 Task: Toggle the indent inner html option in the html > format.
Action: Mouse moved to (42, 558)
Screenshot: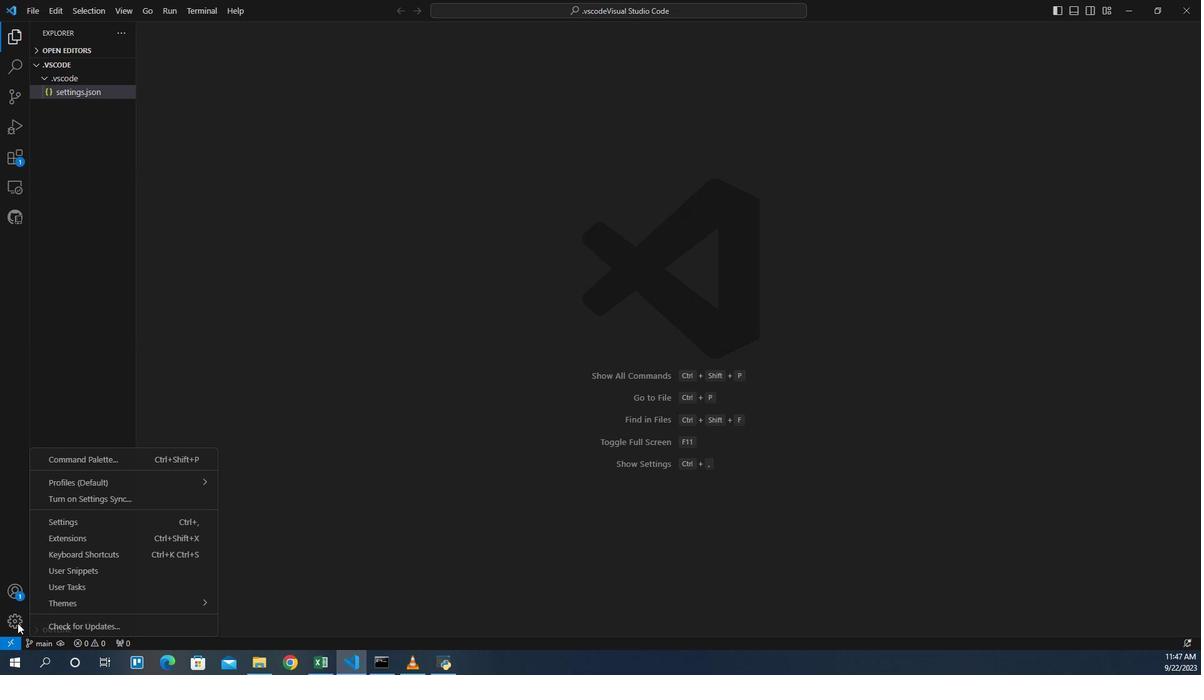 
Action: Mouse pressed left at (42, 558)
Screenshot: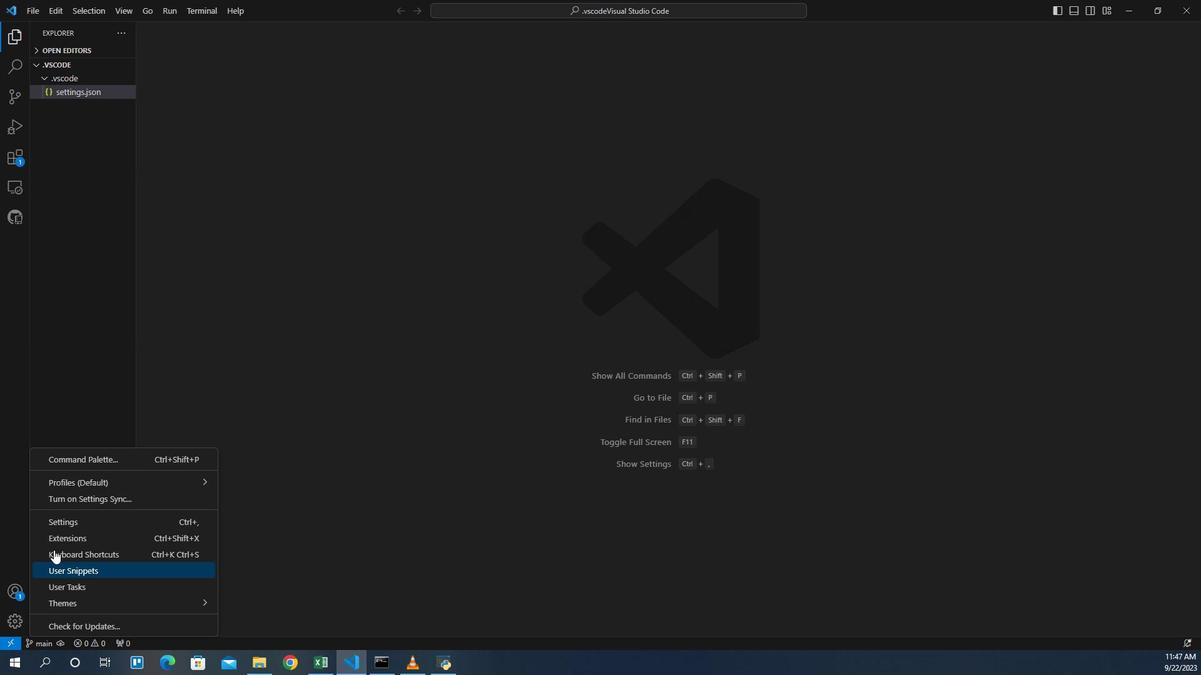 
Action: Mouse moved to (95, 489)
Screenshot: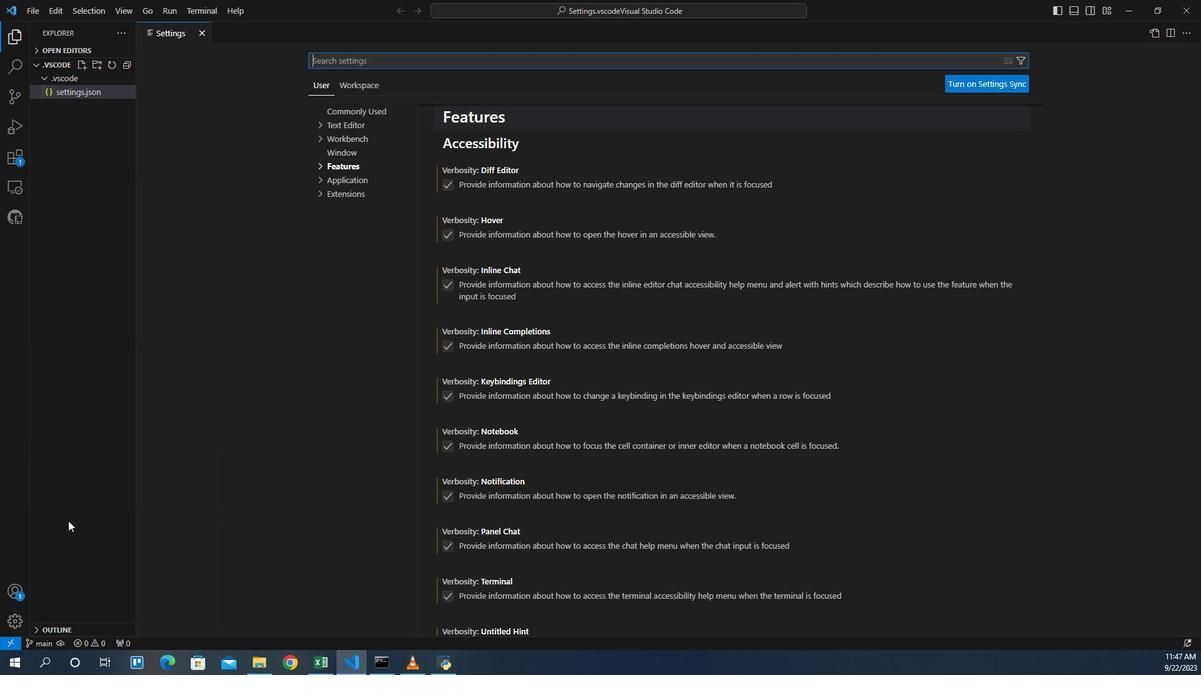 
Action: Mouse pressed left at (95, 489)
Screenshot: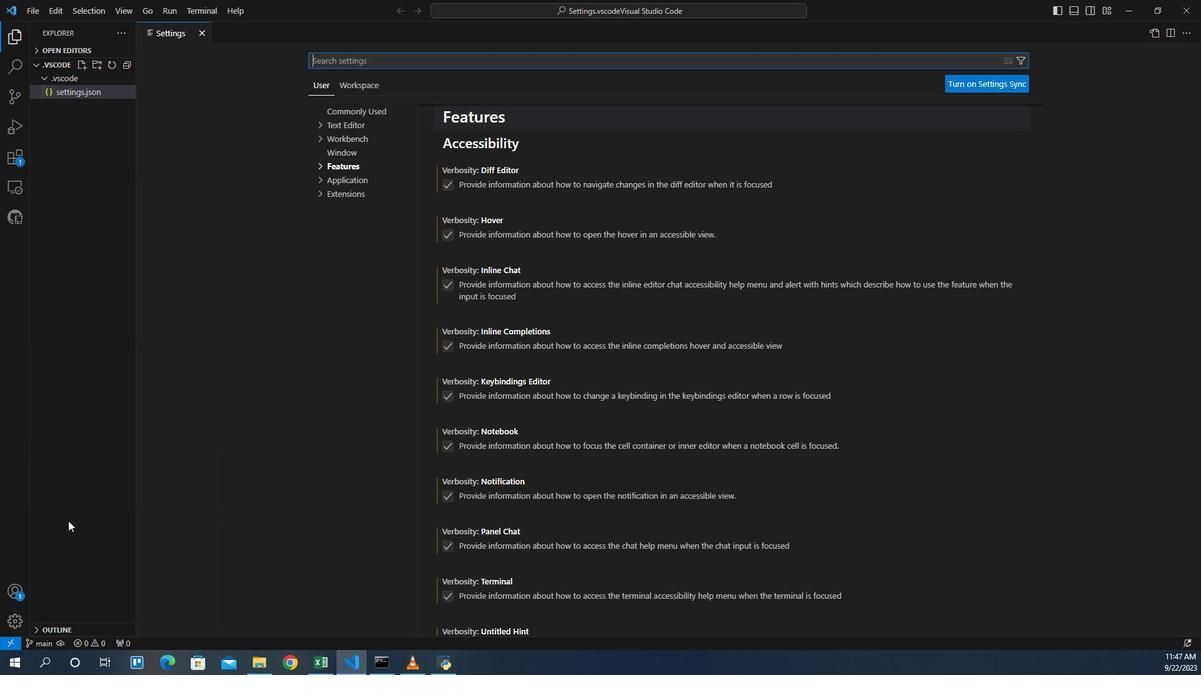 
Action: Mouse moved to (395, 200)
Screenshot: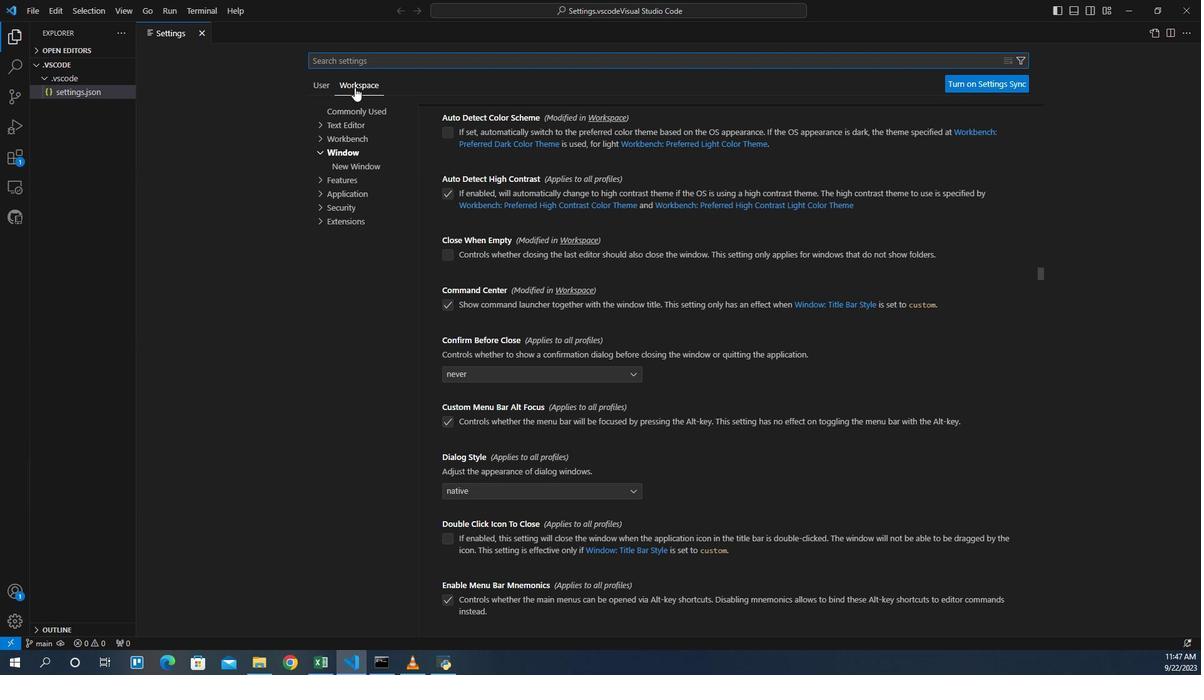 
Action: Mouse pressed left at (395, 200)
Screenshot: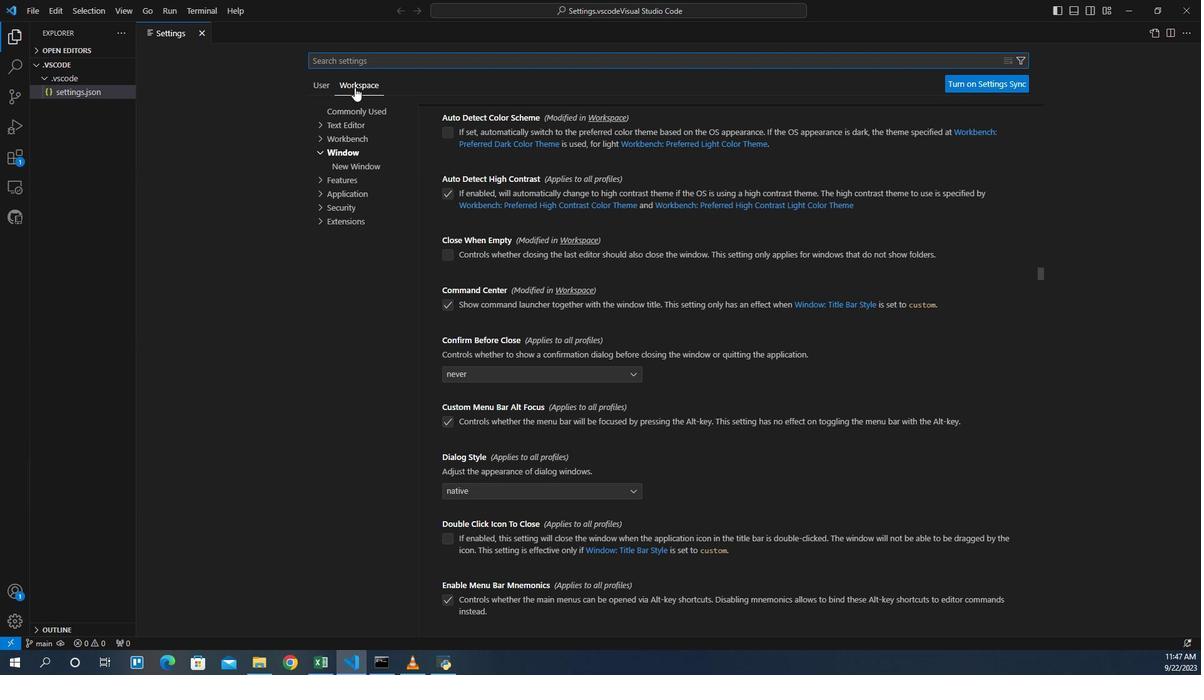 
Action: Mouse moved to (386, 270)
Screenshot: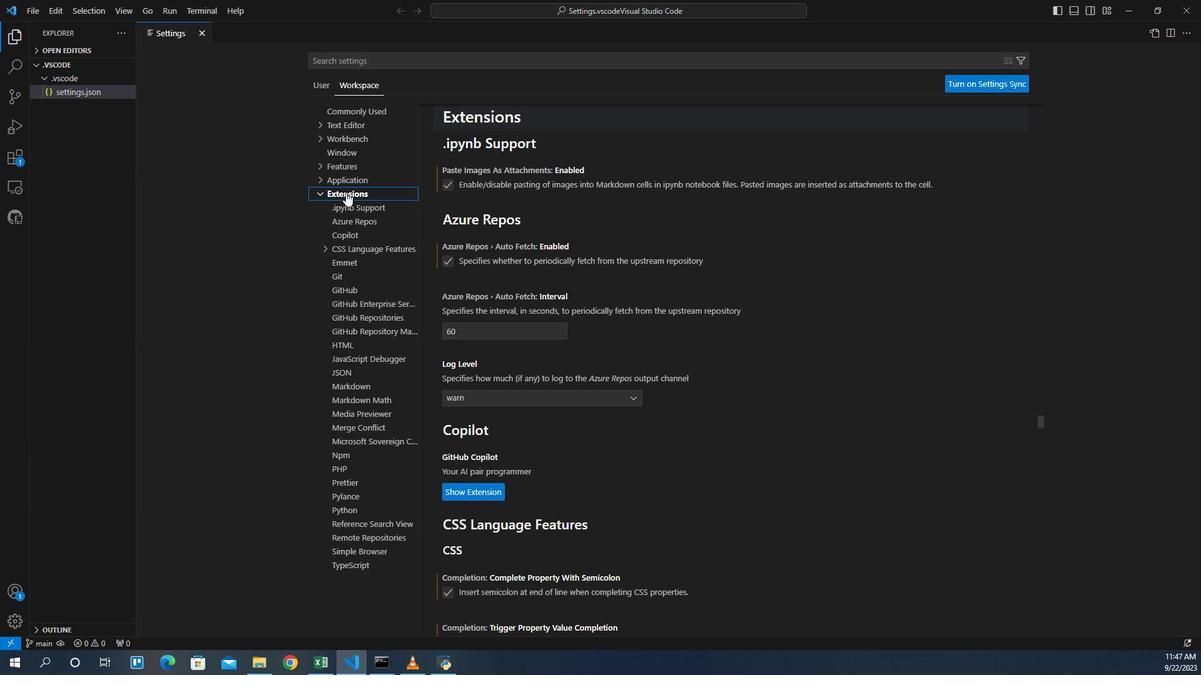 
Action: Mouse pressed left at (386, 270)
Screenshot: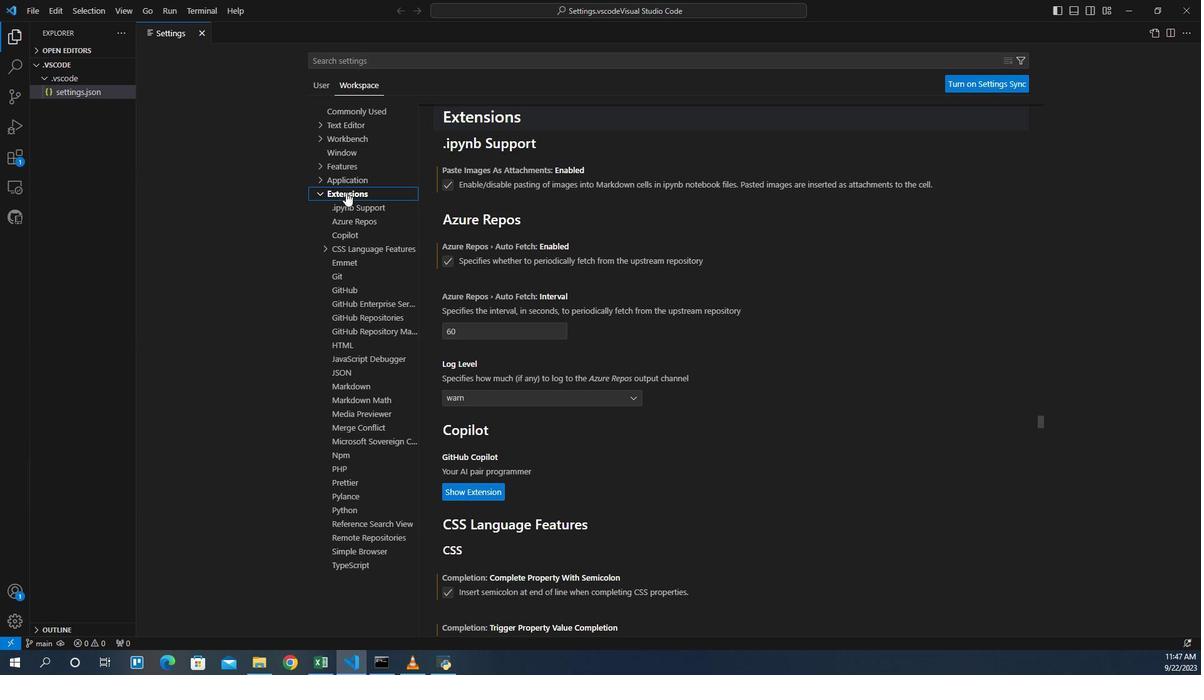
Action: Mouse moved to (382, 369)
Screenshot: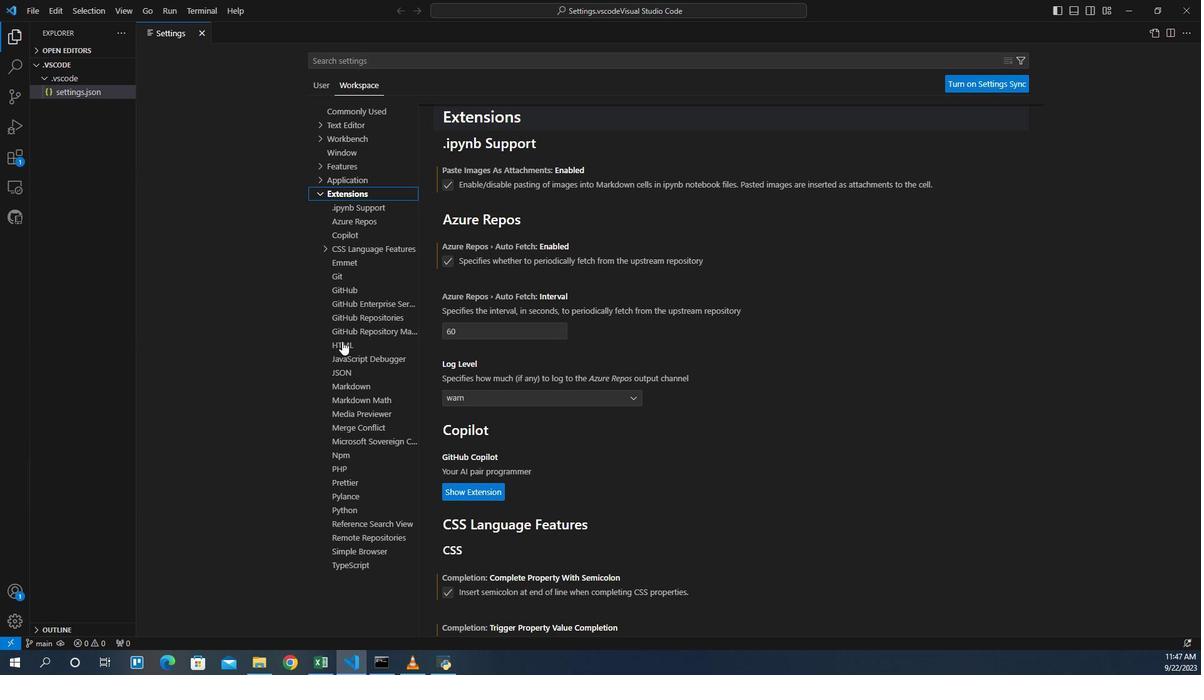 
Action: Mouse pressed left at (382, 369)
Screenshot: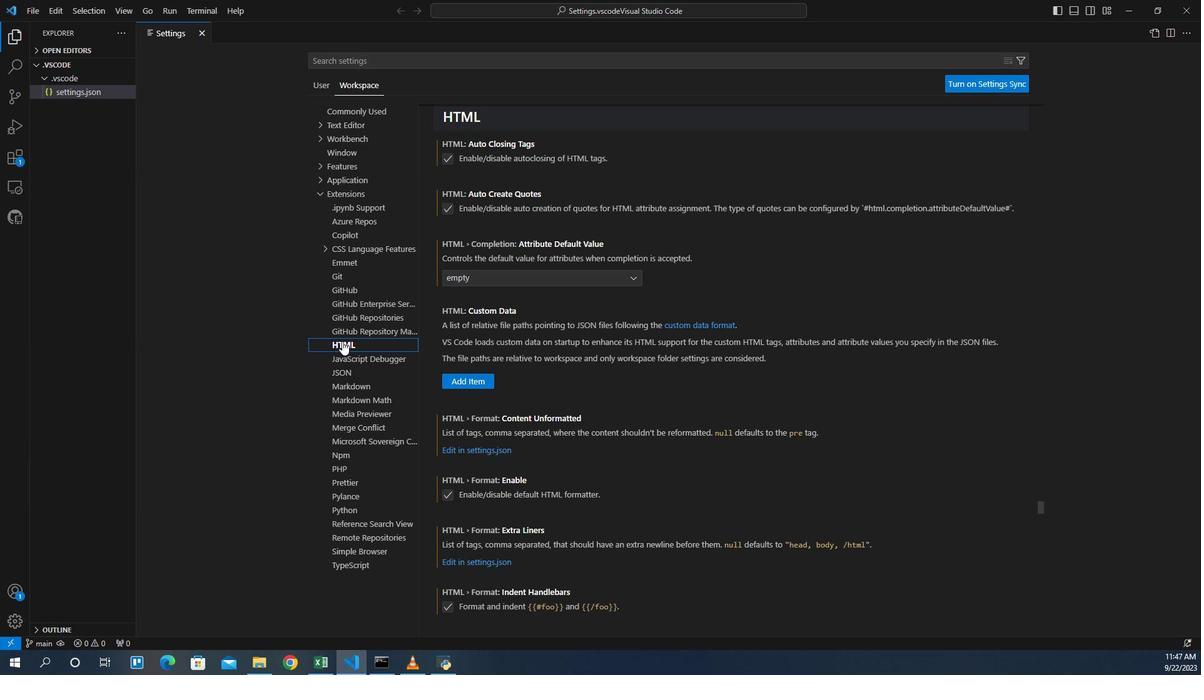 
Action: Mouse moved to (611, 446)
Screenshot: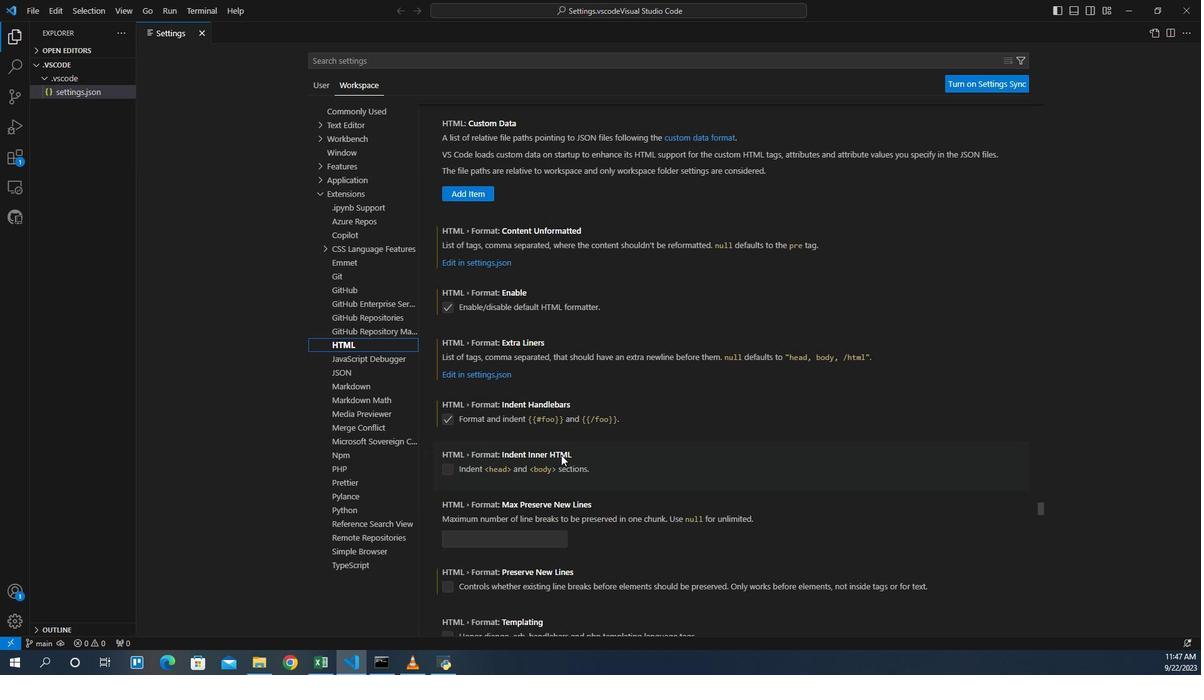 
Action: Mouse scrolled (611, 445) with delta (0, 0)
Screenshot: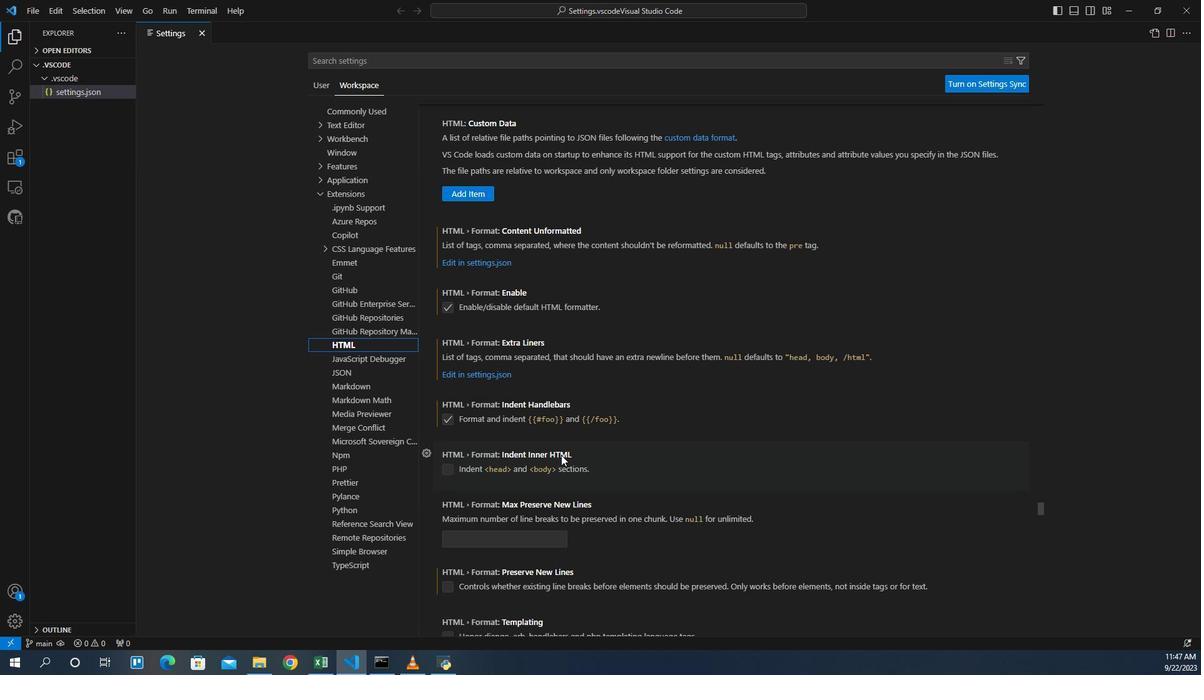 
Action: Mouse scrolled (611, 445) with delta (0, 0)
Screenshot: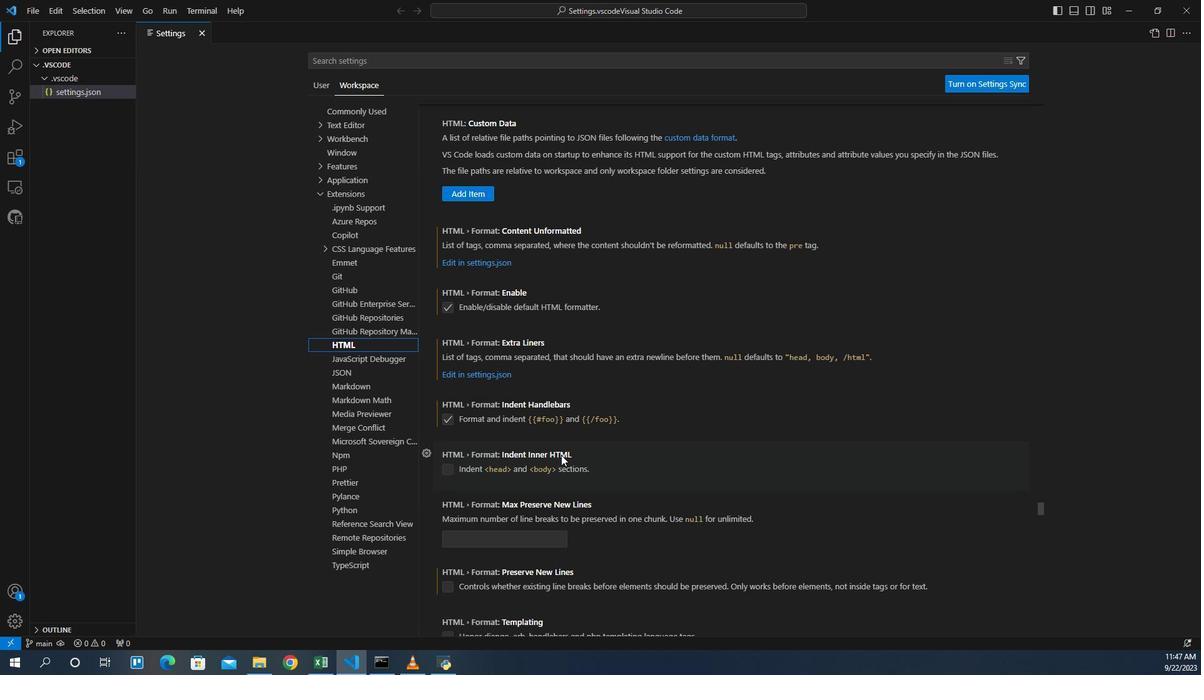 
Action: Mouse scrolled (611, 445) with delta (0, 0)
Screenshot: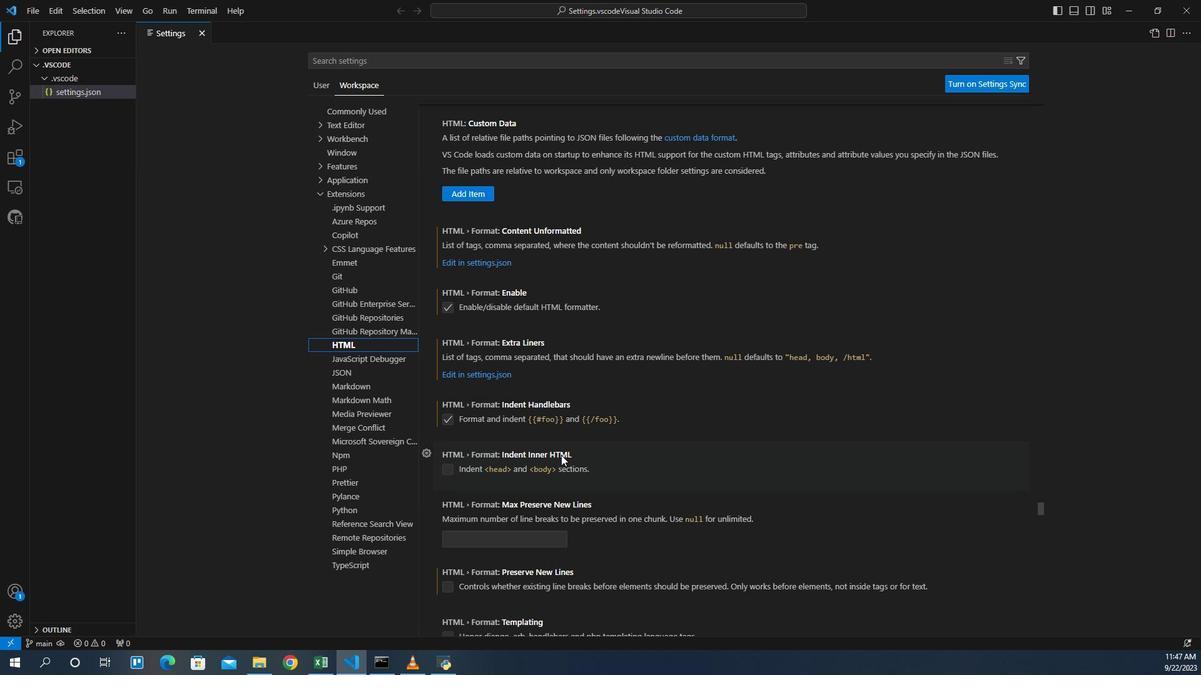 
Action: Mouse scrolled (611, 445) with delta (0, 0)
Screenshot: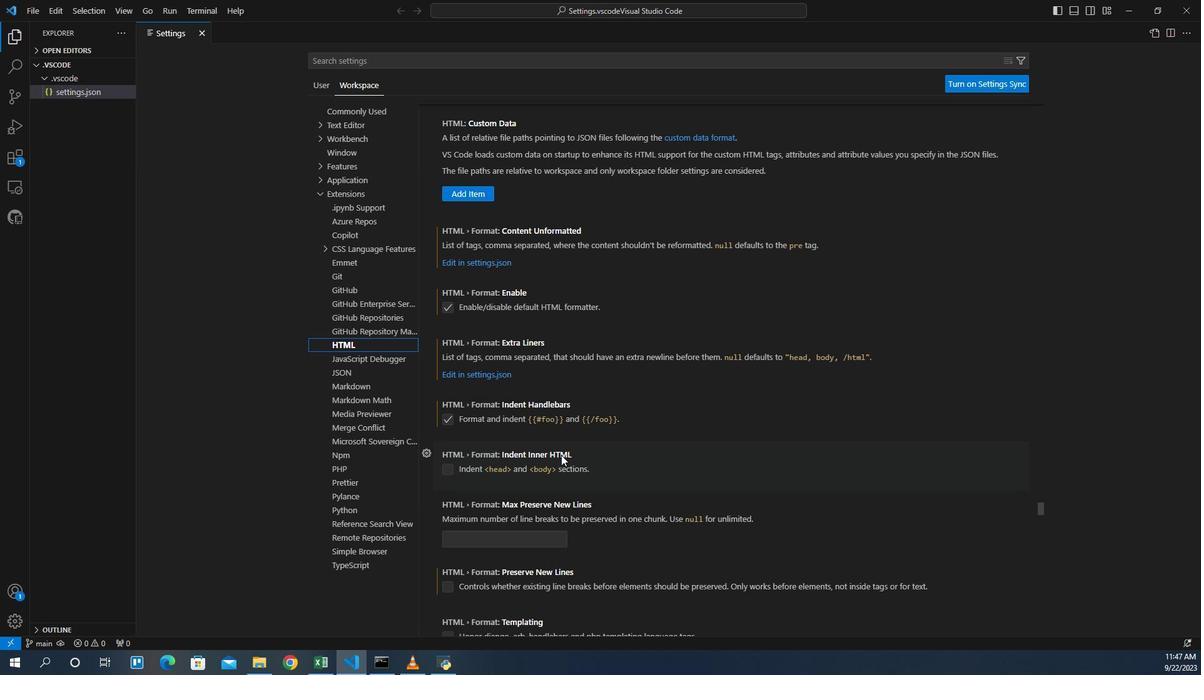 
Action: Mouse scrolled (611, 445) with delta (0, 0)
Screenshot: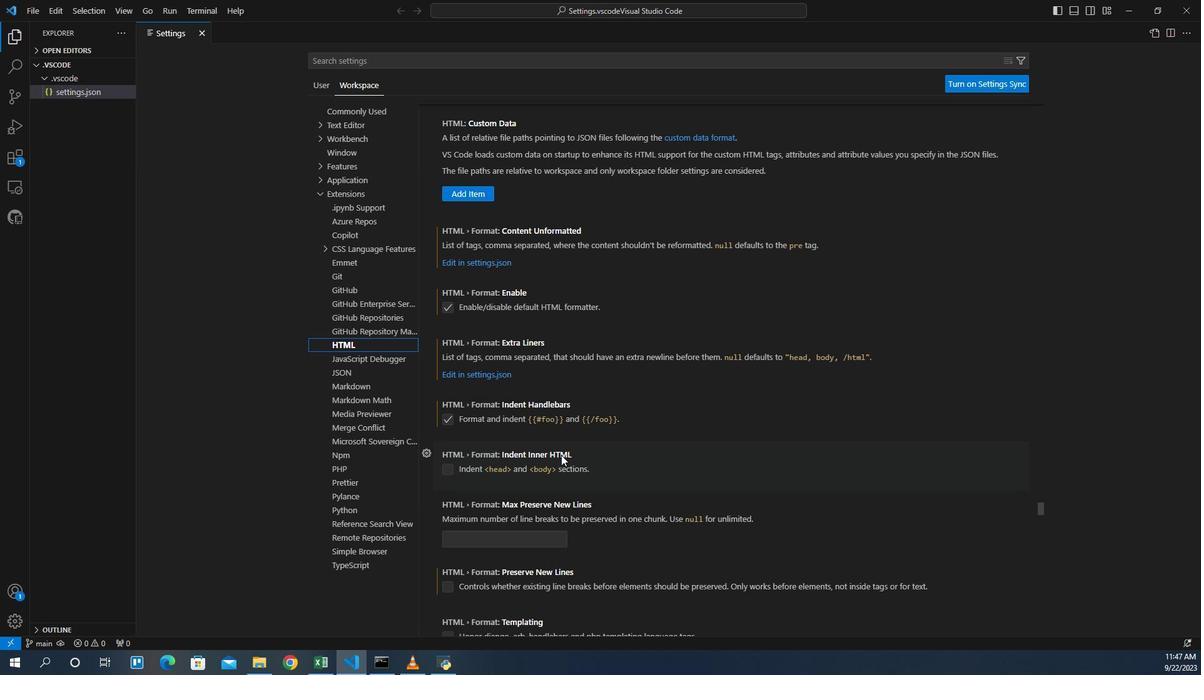 
Action: Mouse scrolled (611, 445) with delta (0, 0)
Screenshot: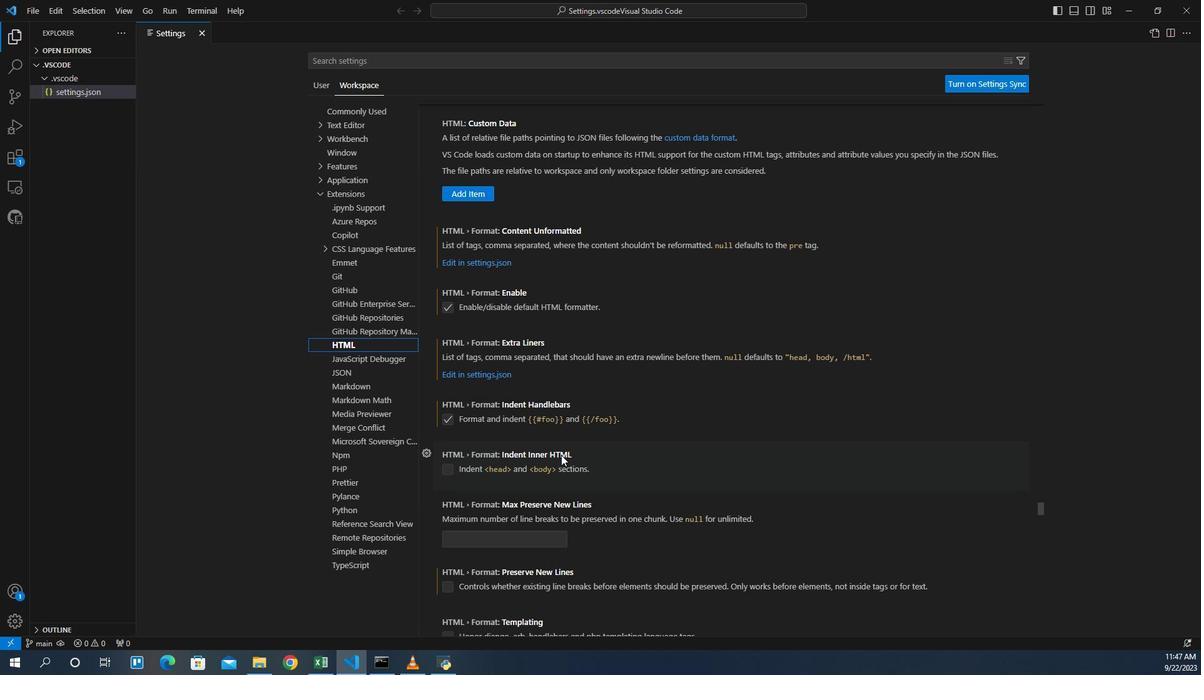 
Action: Mouse scrolled (611, 445) with delta (0, 0)
Screenshot: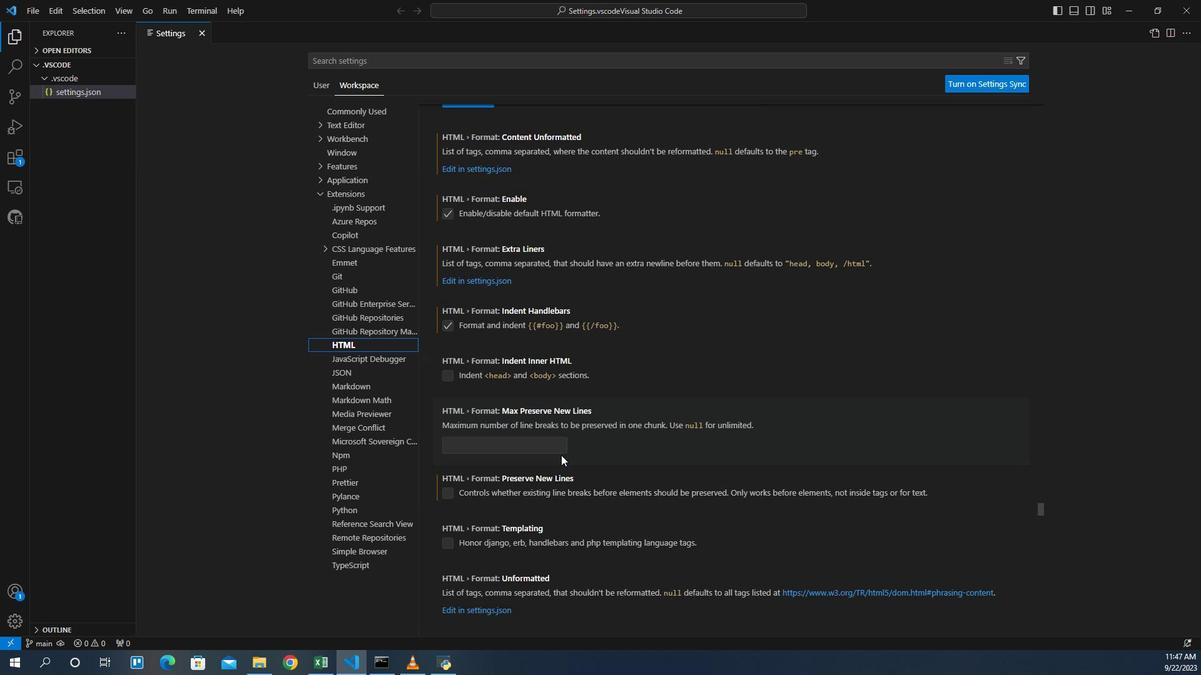 
Action: Mouse scrolled (611, 445) with delta (0, 0)
Screenshot: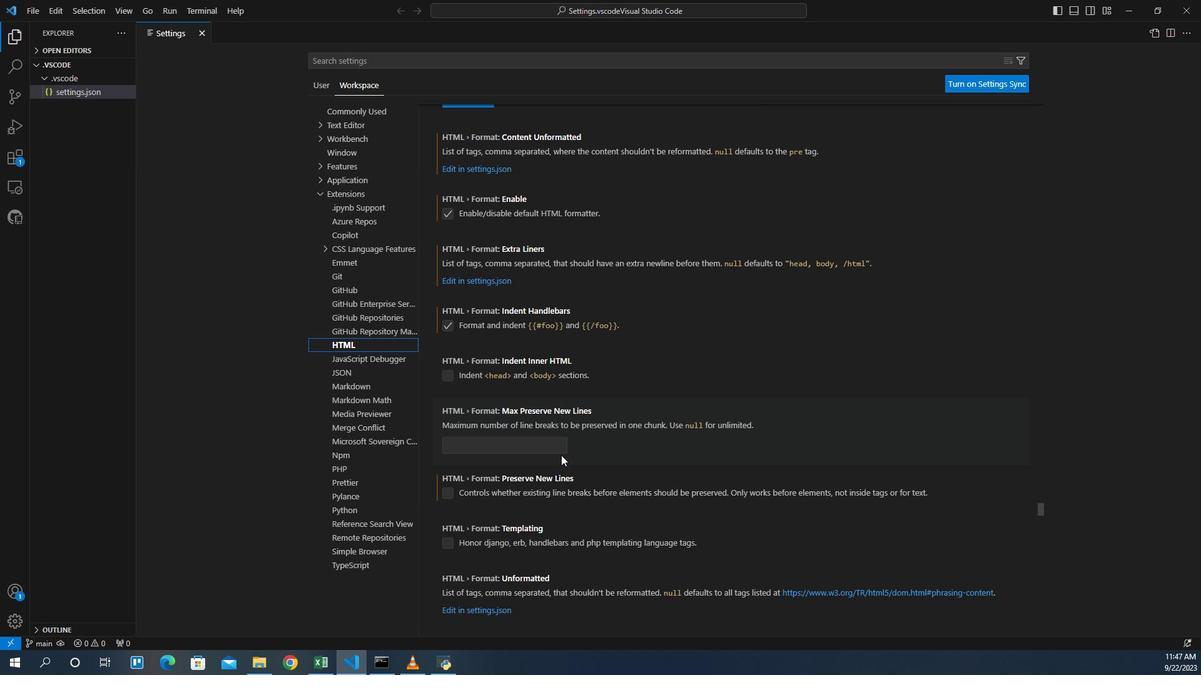 
Action: Mouse scrolled (611, 445) with delta (0, 0)
Screenshot: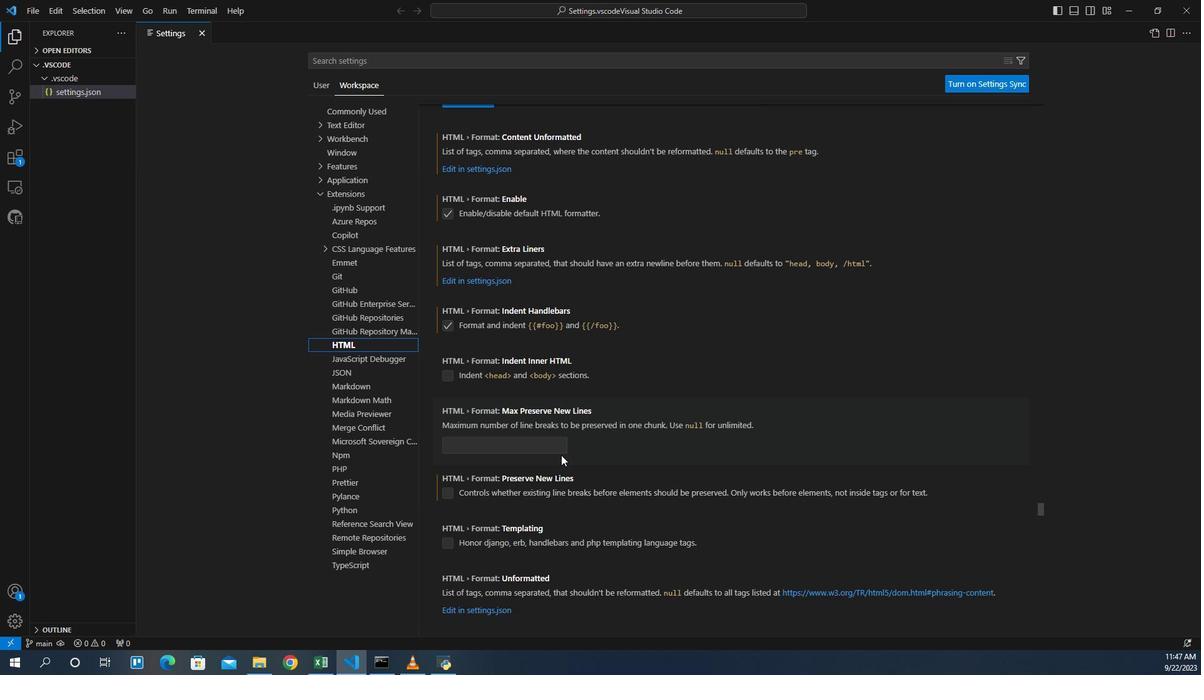 
Action: Mouse moved to (492, 391)
Screenshot: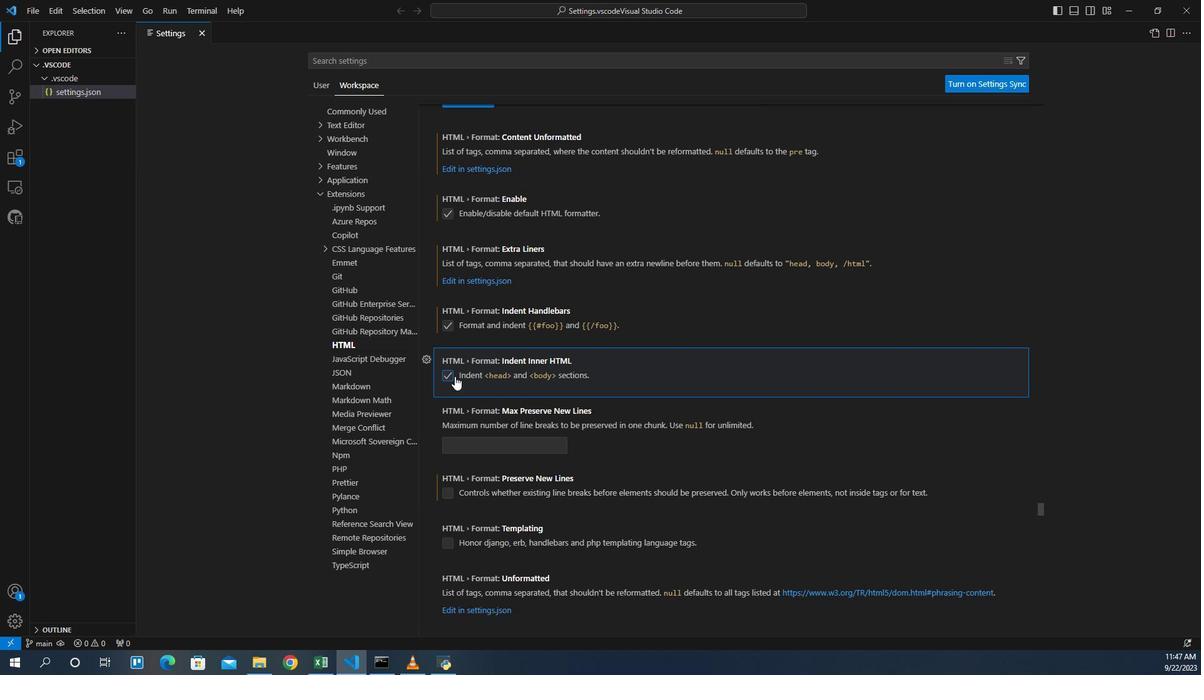 
Action: Mouse pressed left at (492, 391)
Screenshot: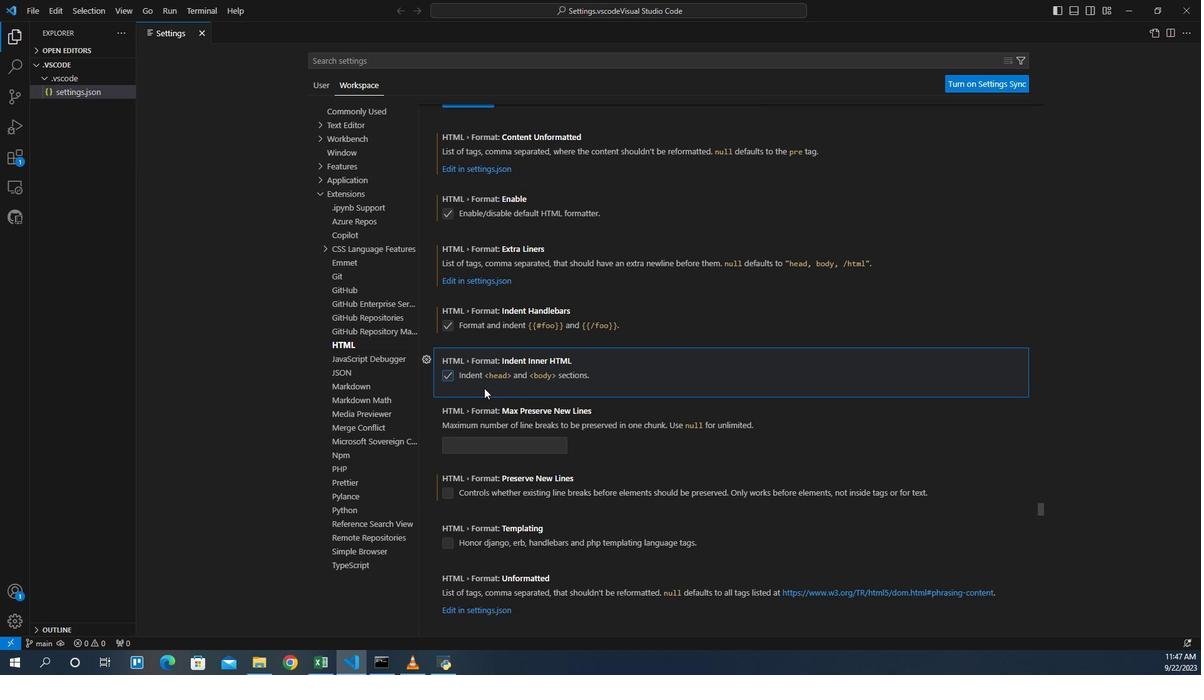 
Action: Mouse moved to (545, 404)
Screenshot: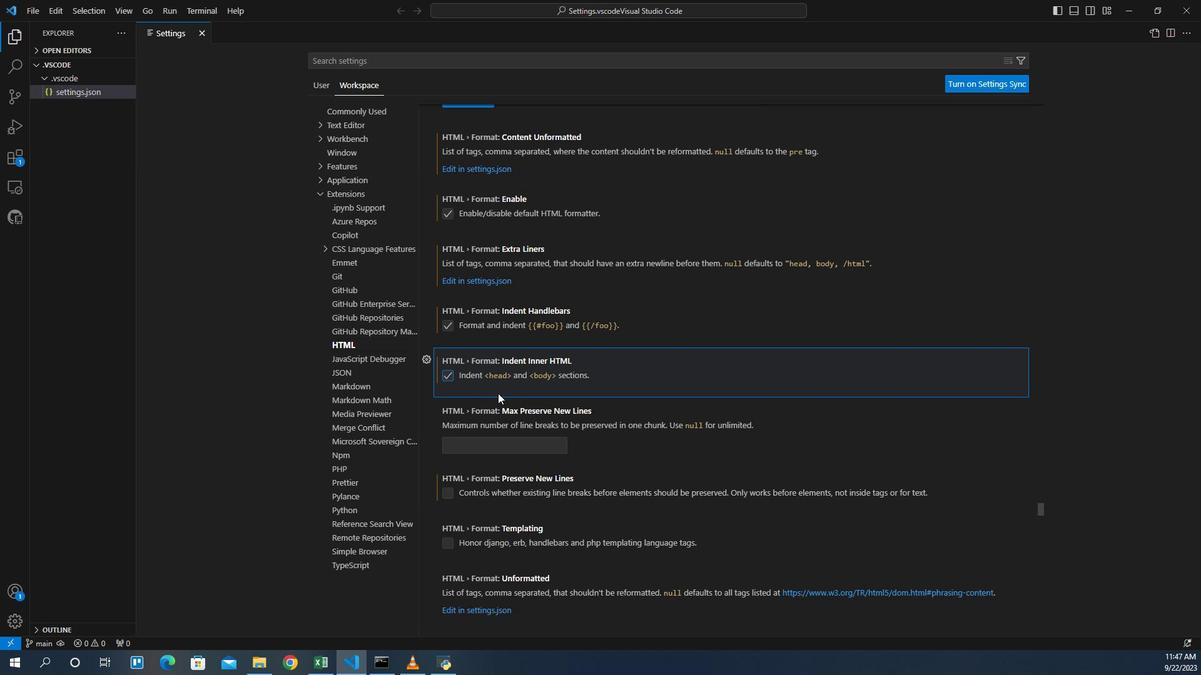 
